 Task: Undock the developer tools to separate window.
Action: Mouse moved to (1092, 27)
Screenshot: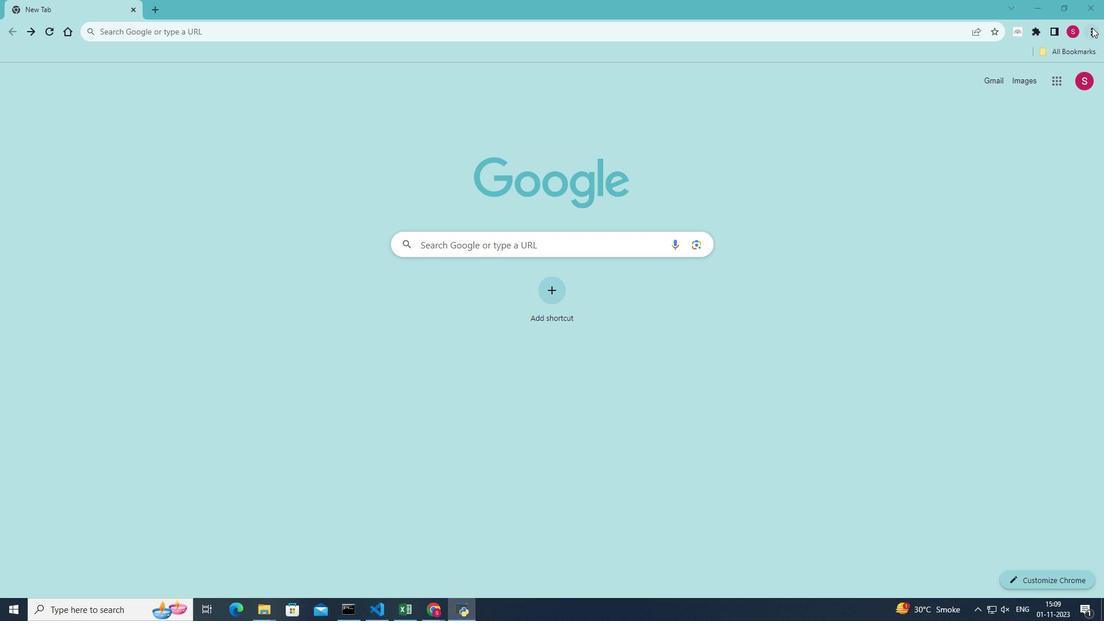
Action: Mouse pressed left at (1092, 27)
Screenshot: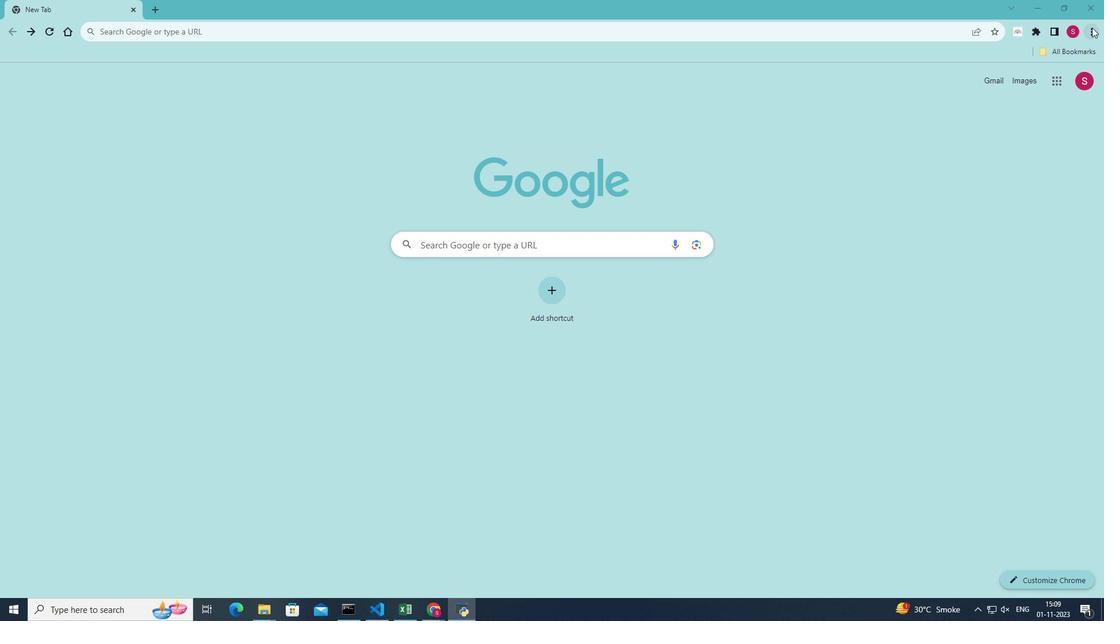 
Action: Mouse moved to (998, 211)
Screenshot: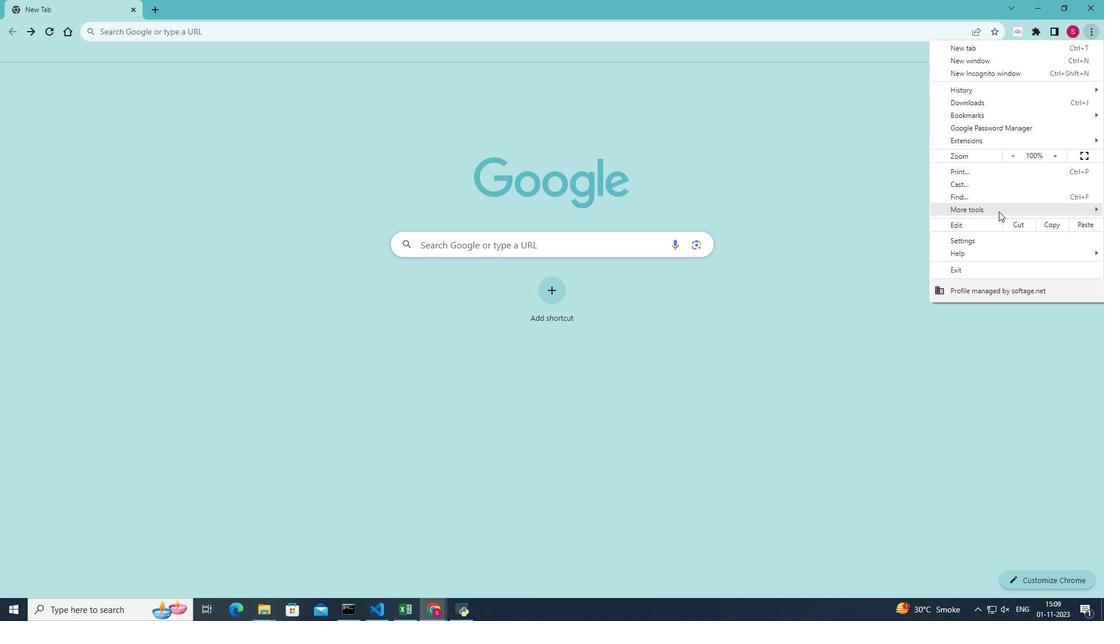 
Action: Mouse pressed left at (998, 211)
Screenshot: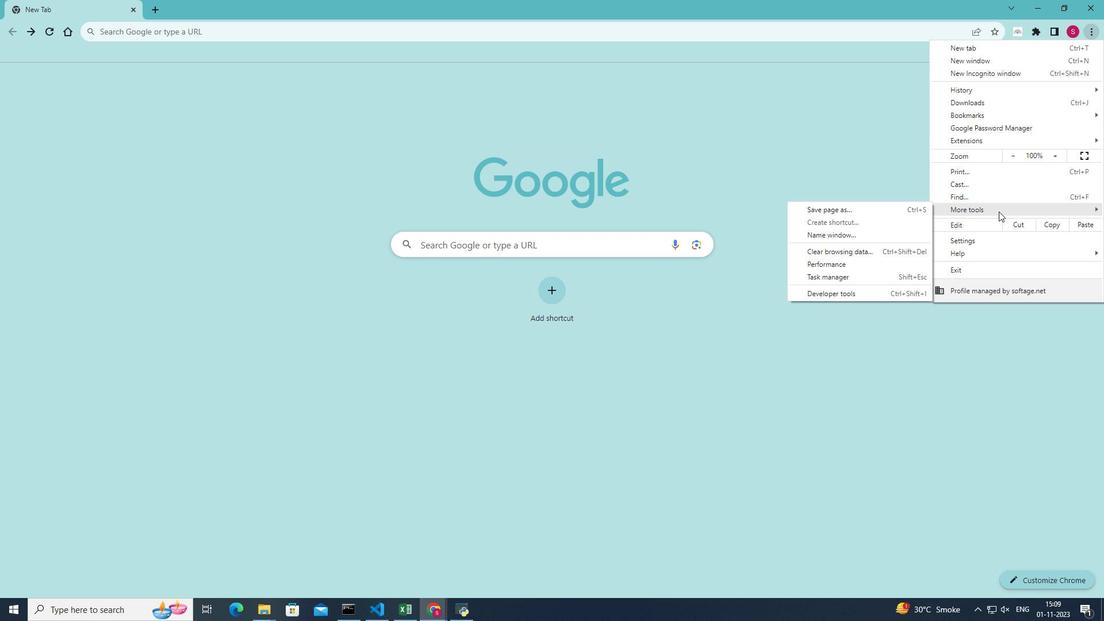 
Action: Mouse moved to (843, 291)
Screenshot: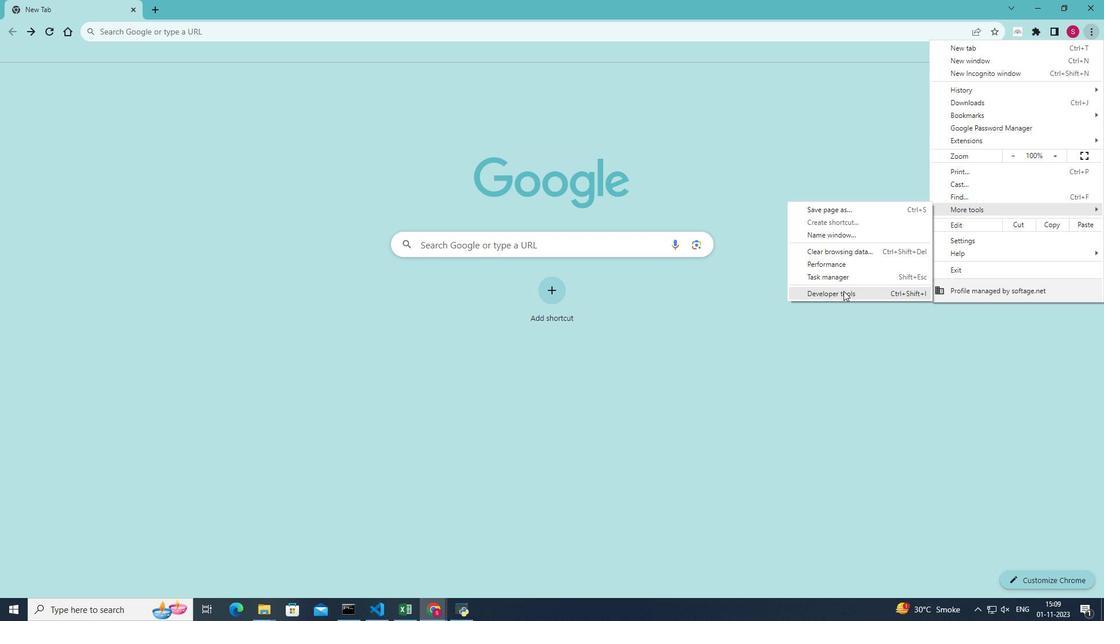 
Action: Mouse pressed left at (843, 291)
Screenshot: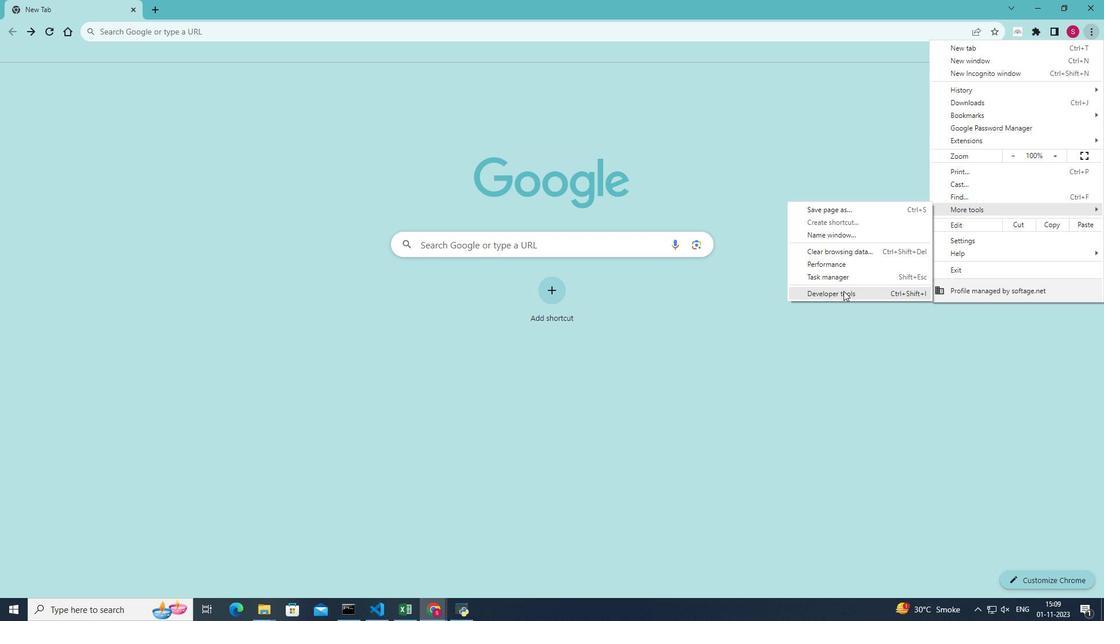 
Action: Mouse moved to (1080, 70)
Screenshot: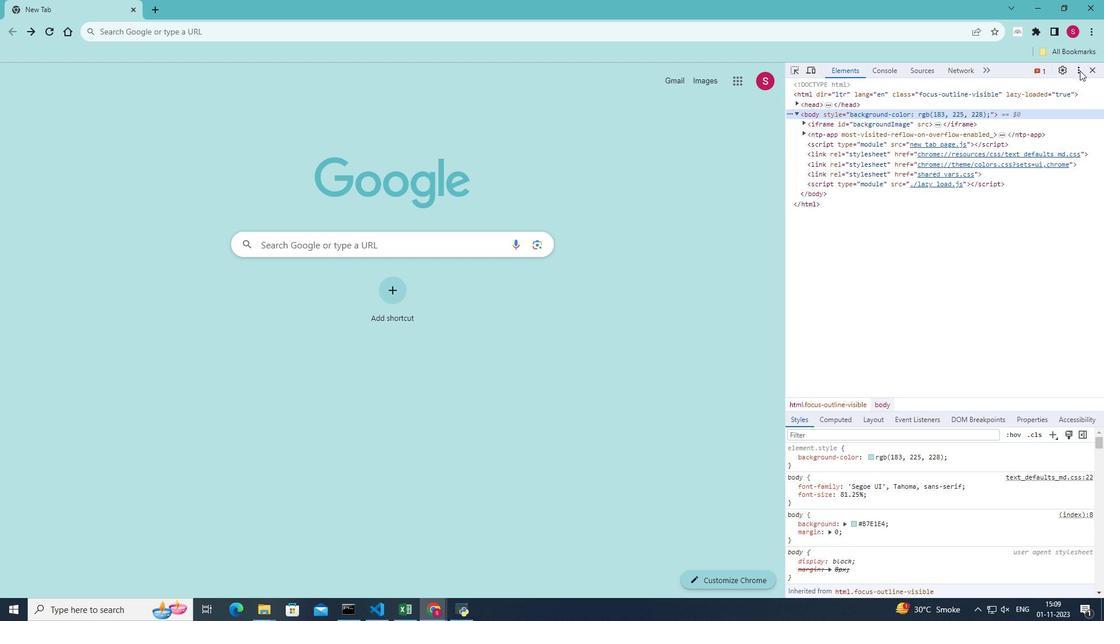 
Action: Mouse pressed left at (1080, 70)
Screenshot: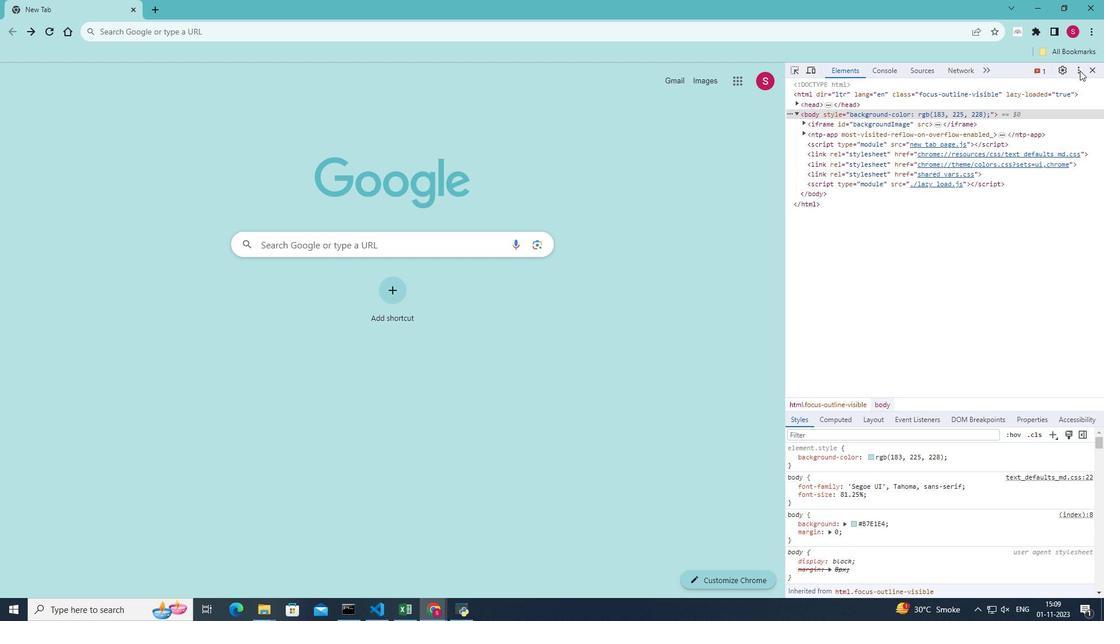 
Action: Mouse moved to (1045, 87)
Screenshot: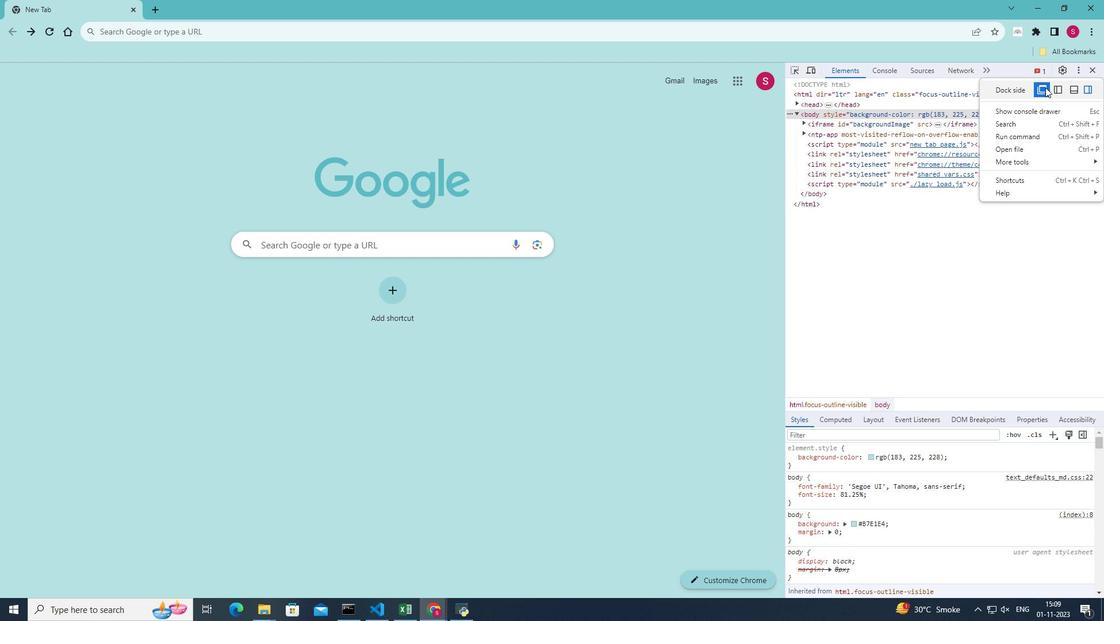 
Action: Mouse pressed left at (1045, 87)
Screenshot: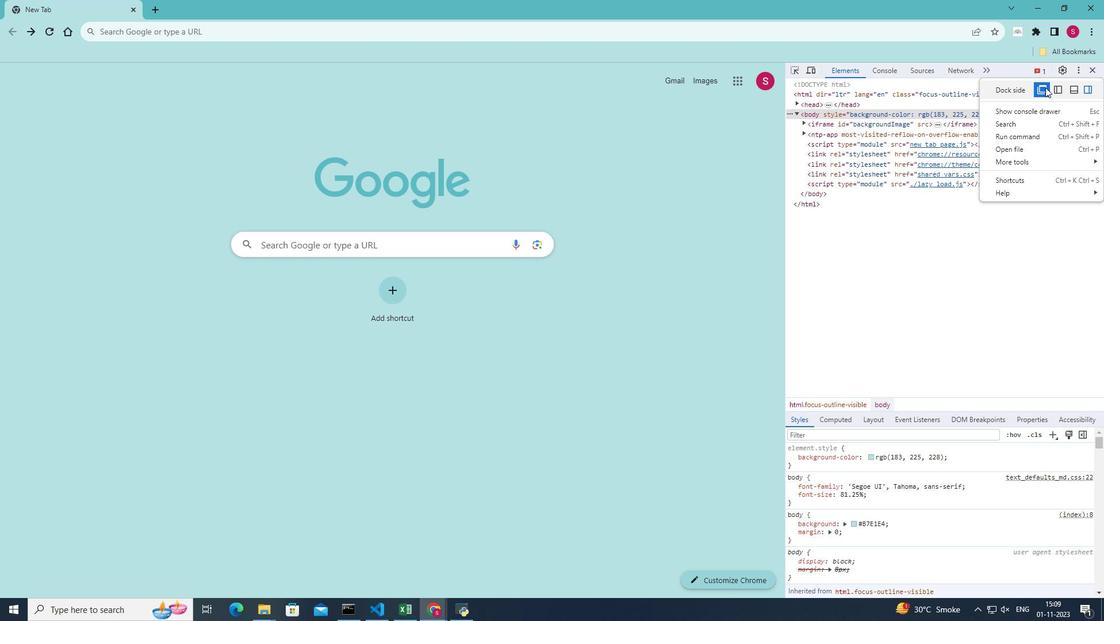 
